 Task: Add the task  Develop a new online tool for online reputation management to the section Epic Excursion in the project ArmorTech and add a Due Date to the respective task as 2024/03/14
Action: Mouse moved to (450, 218)
Screenshot: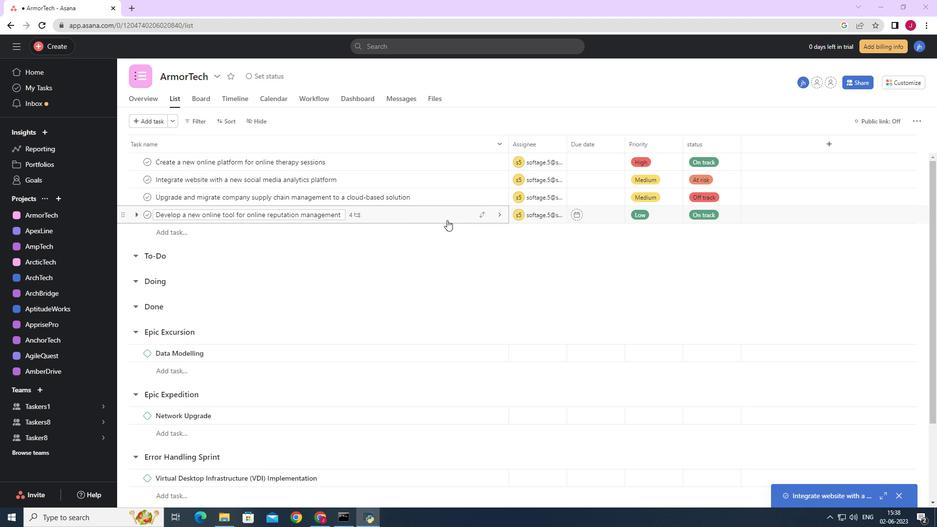 
Action: Mouse pressed left at (450, 218)
Screenshot: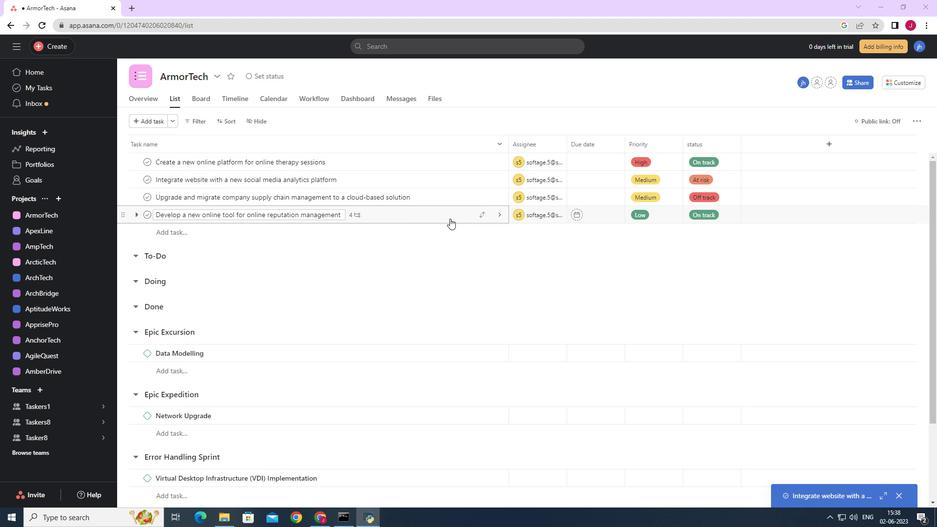 
Action: Mouse moved to (922, 121)
Screenshot: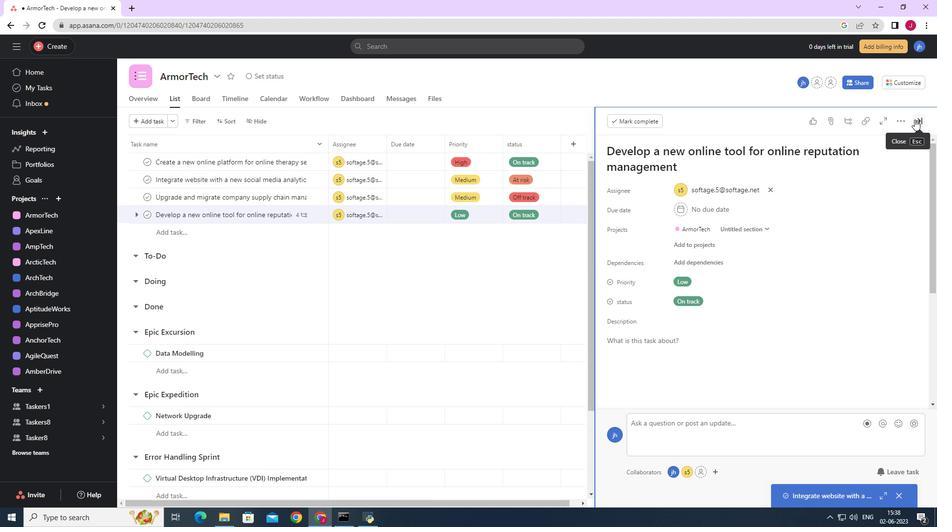 
Action: Mouse pressed left at (922, 121)
Screenshot: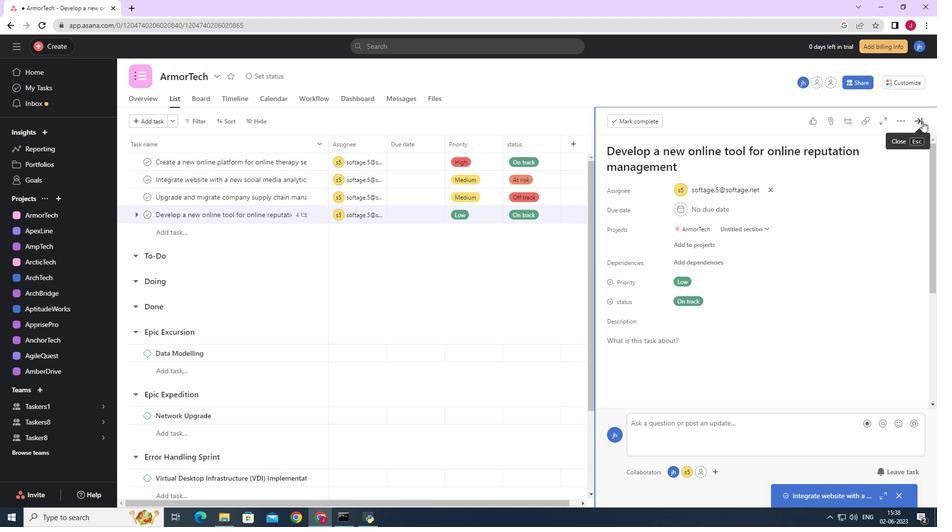 
Action: Mouse moved to (487, 213)
Screenshot: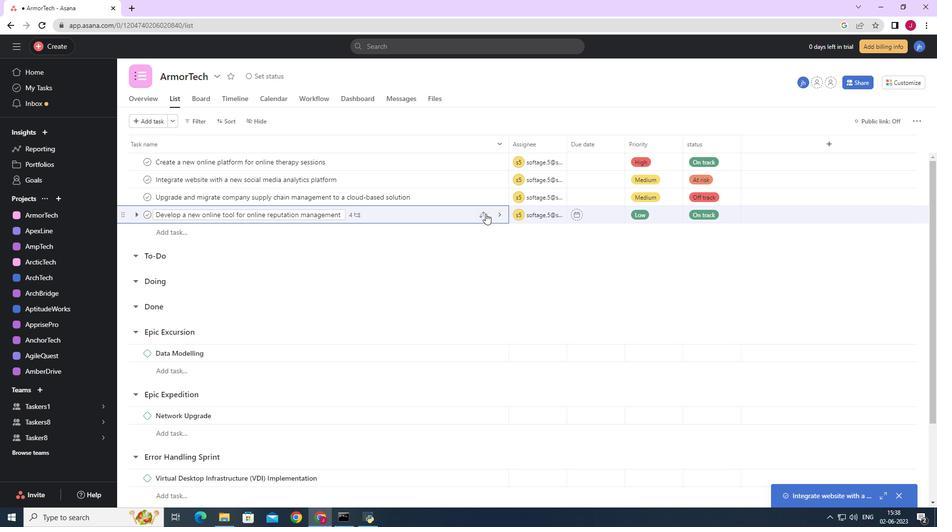
Action: Mouse pressed left at (487, 213)
Screenshot: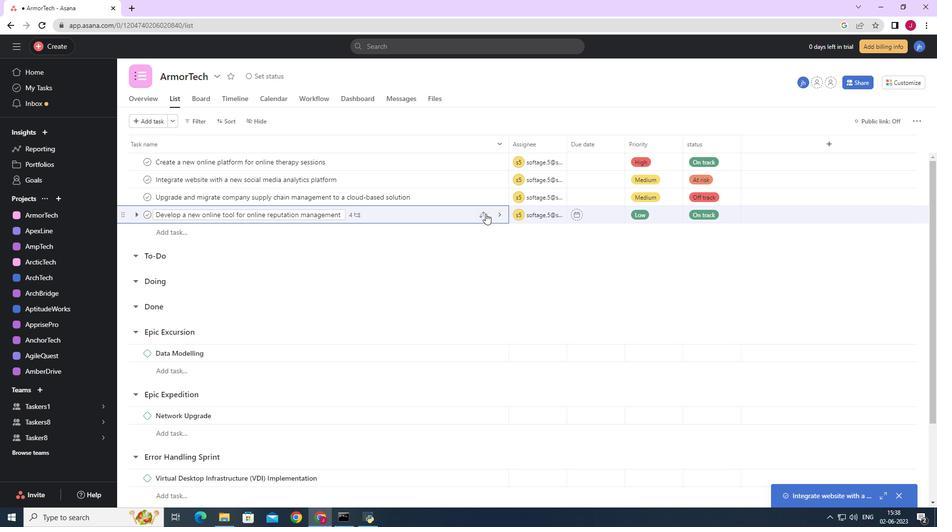 
Action: Mouse moved to (453, 320)
Screenshot: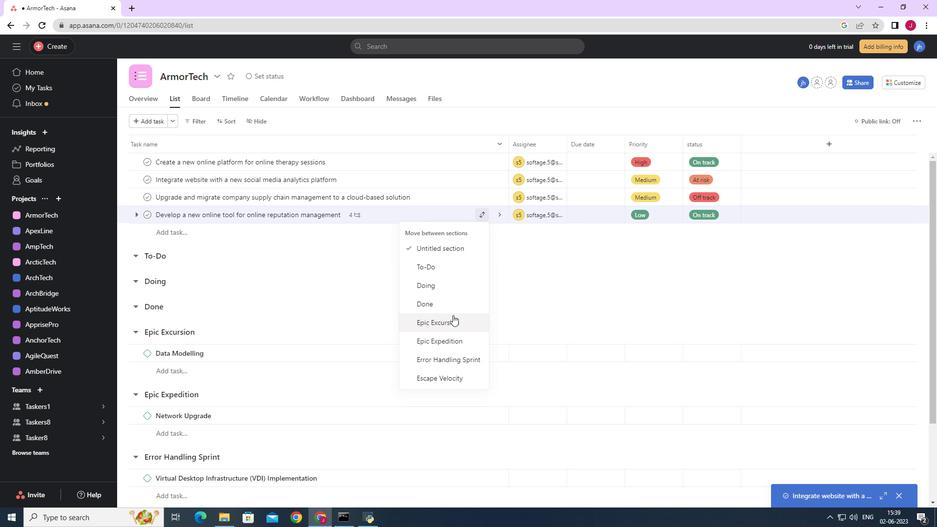 
Action: Mouse pressed left at (453, 320)
Screenshot: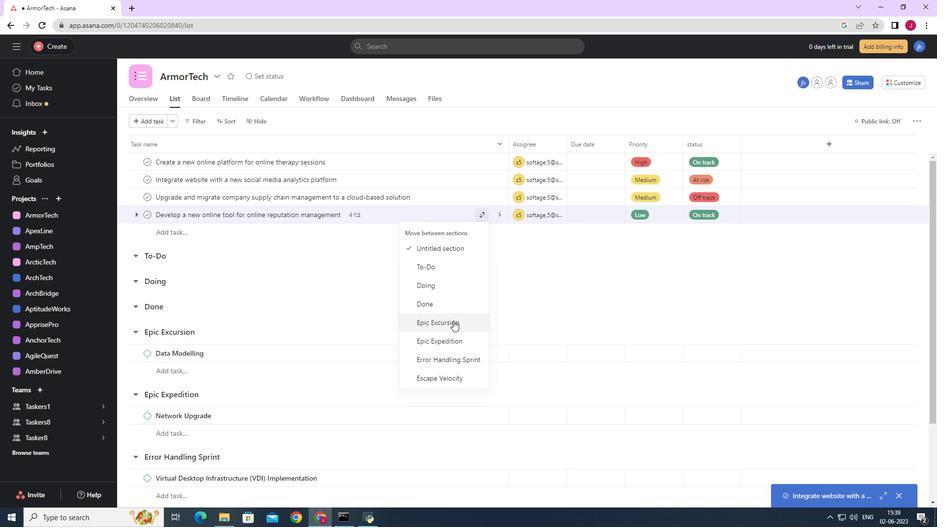 
Action: Mouse moved to (609, 337)
Screenshot: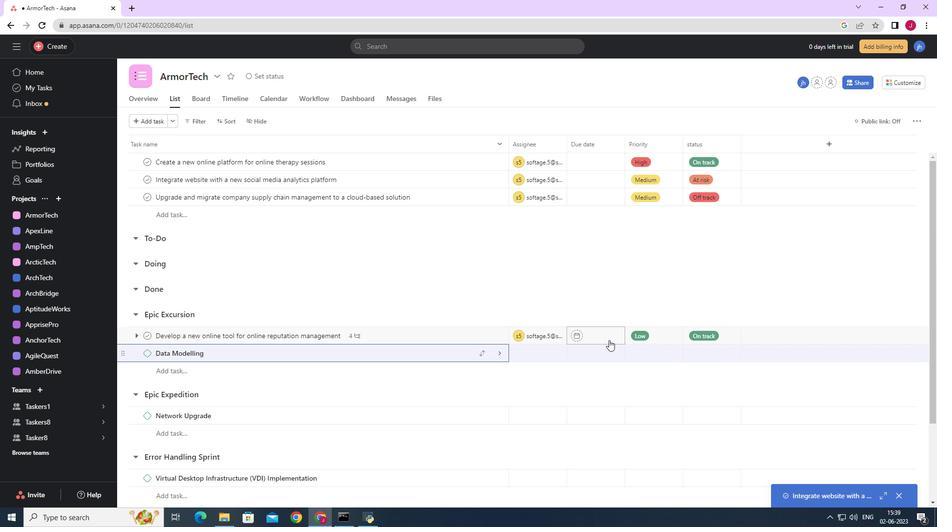
Action: Mouse pressed left at (609, 337)
Screenshot: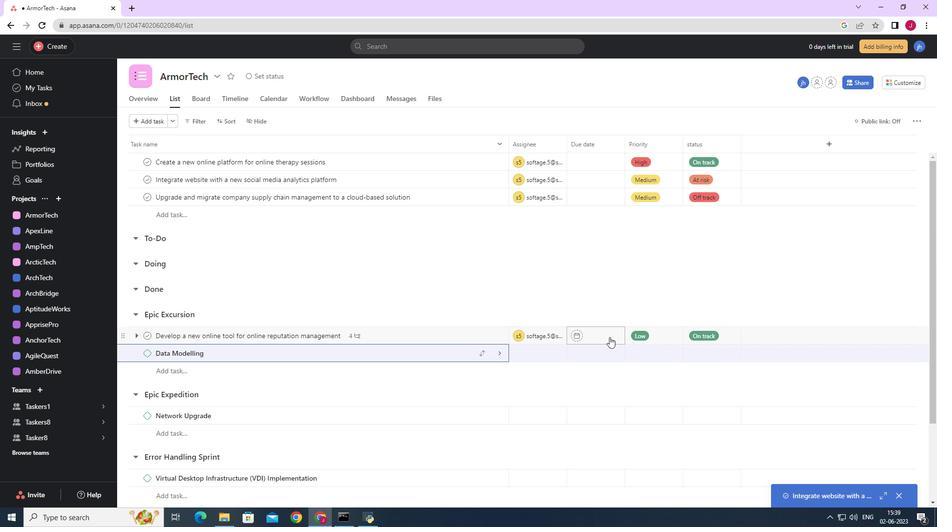 
Action: Mouse moved to (692, 182)
Screenshot: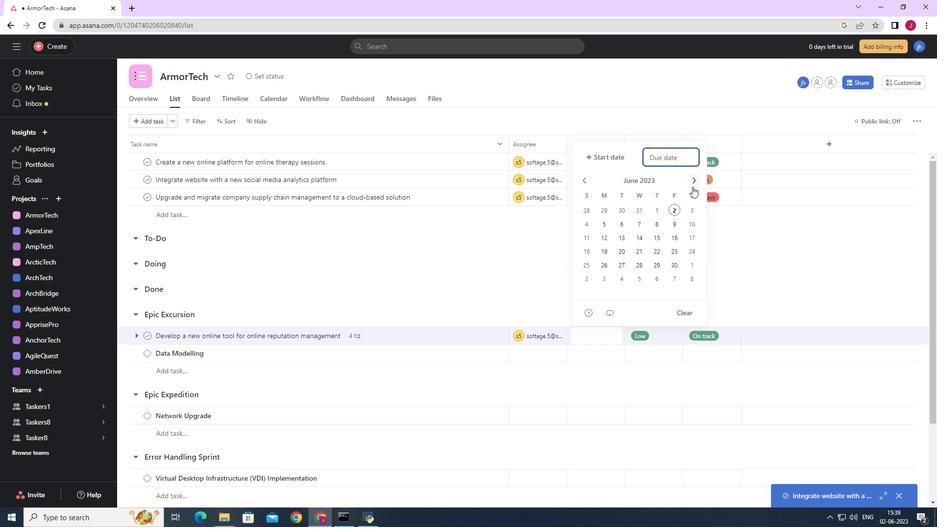 
Action: Mouse pressed left at (692, 182)
Screenshot: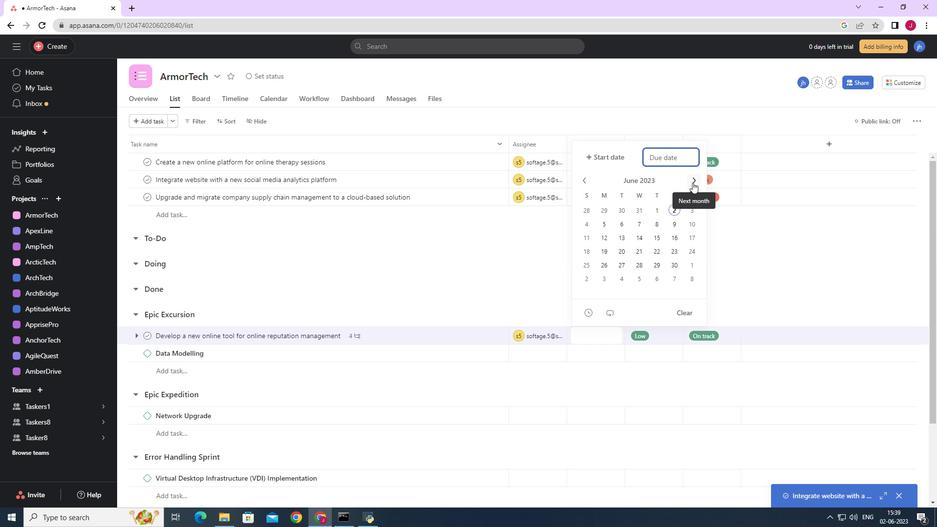 
Action: Mouse moved to (692, 181)
Screenshot: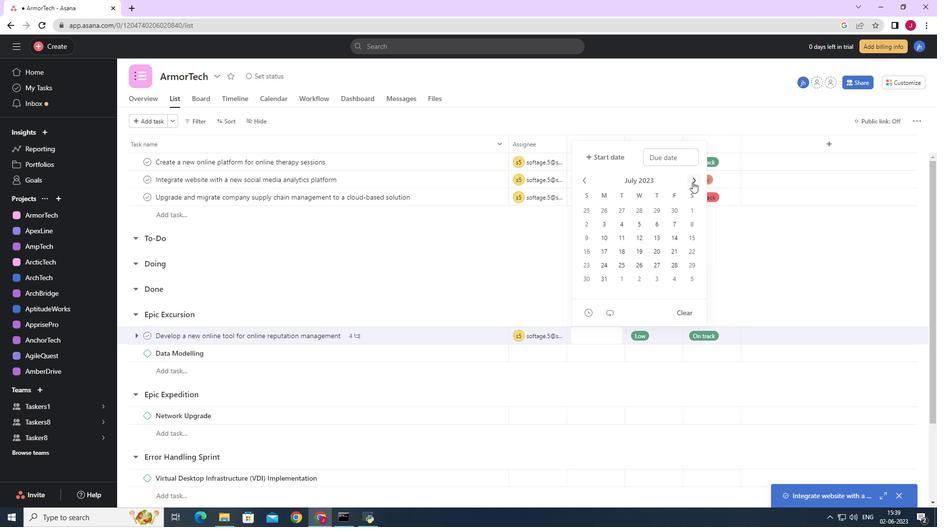 
Action: Mouse pressed left at (692, 181)
Screenshot: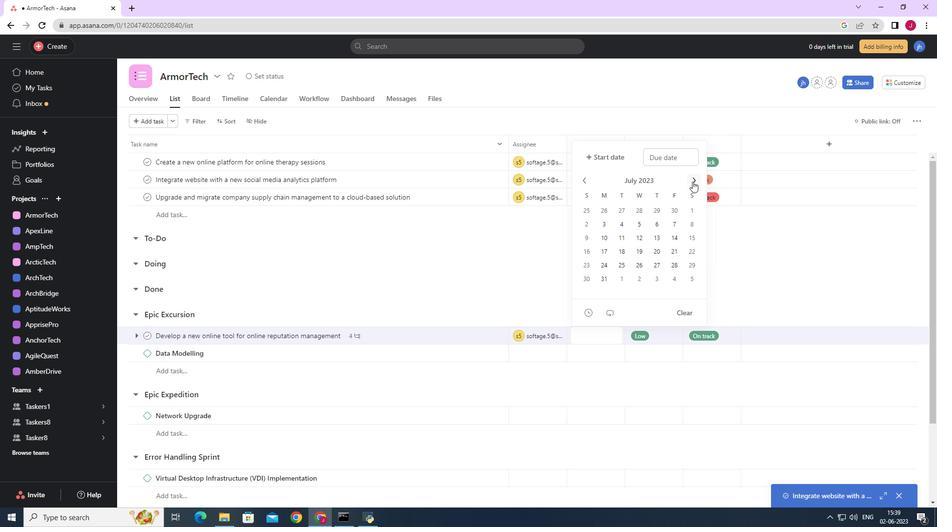 
Action: Mouse pressed left at (692, 181)
Screenshot: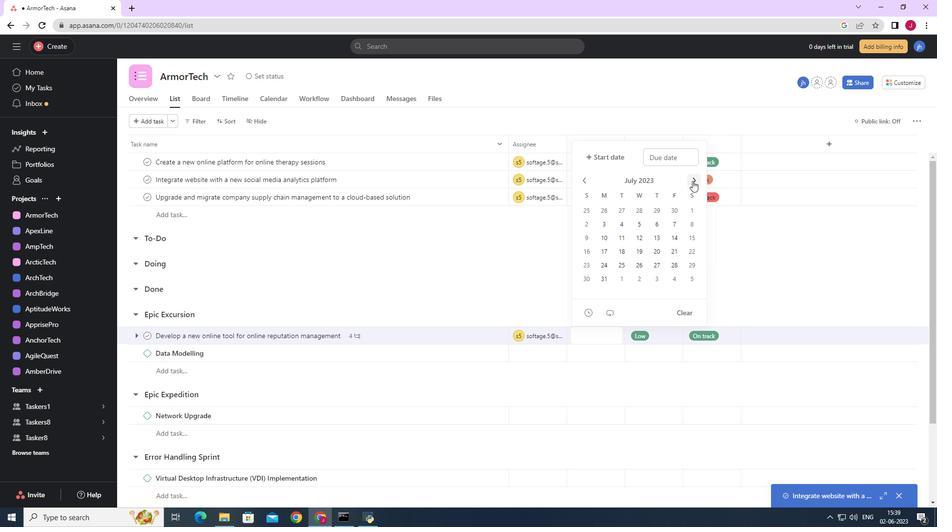 
Action: Mouse pressed left at (692, 181)
Screenshot: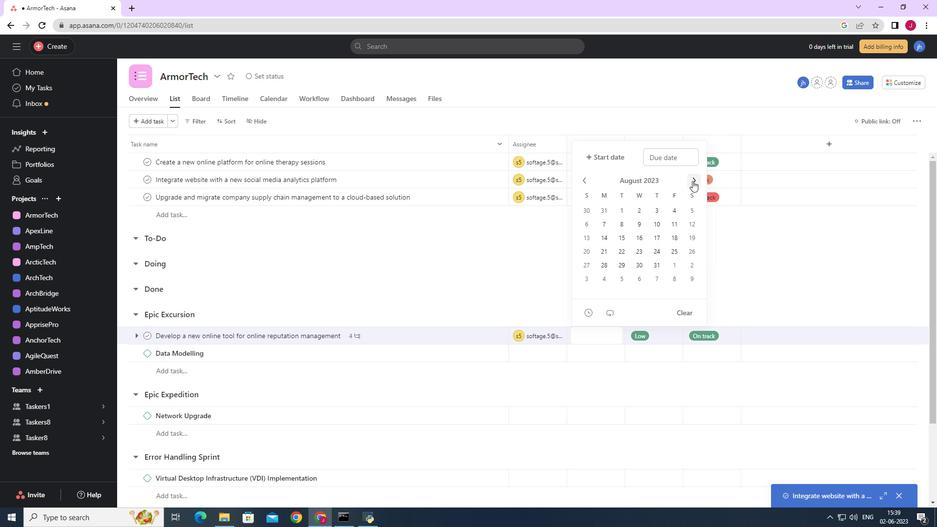 
Action: Mouse pressed left at (692, 181)
Screenshot: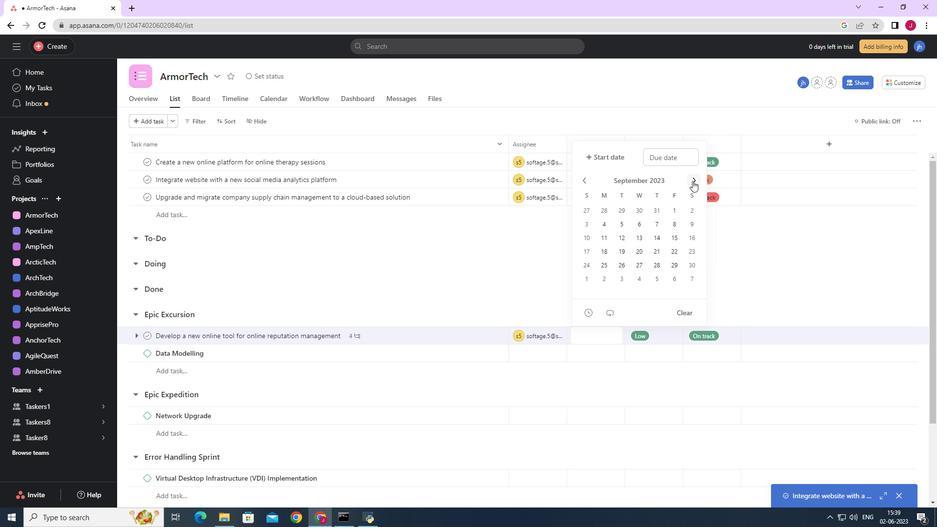 
Action: Mouse pressed left at (692, 181)
Screenshot: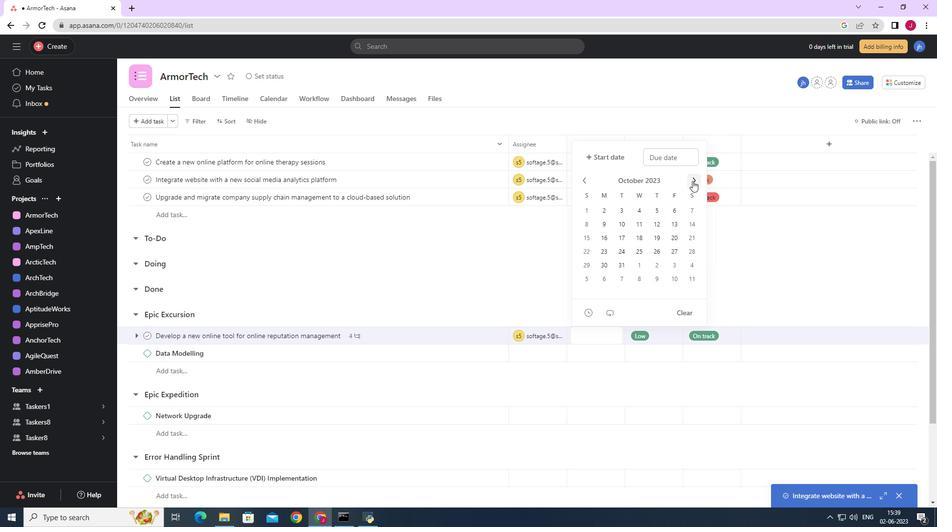 
Action: Mouse pressed left at (692, 181)
Screenshot: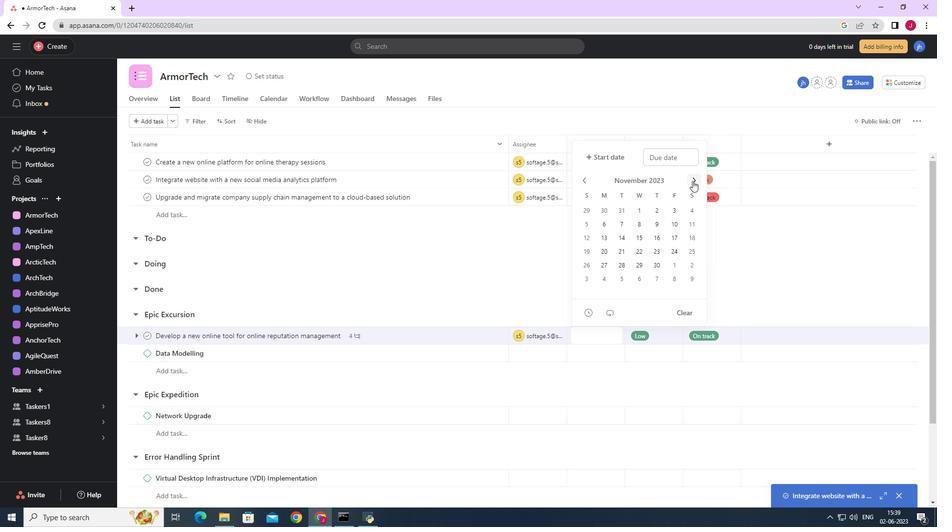 
Action: Mouse pressed left at (692, 181)
Screenshot: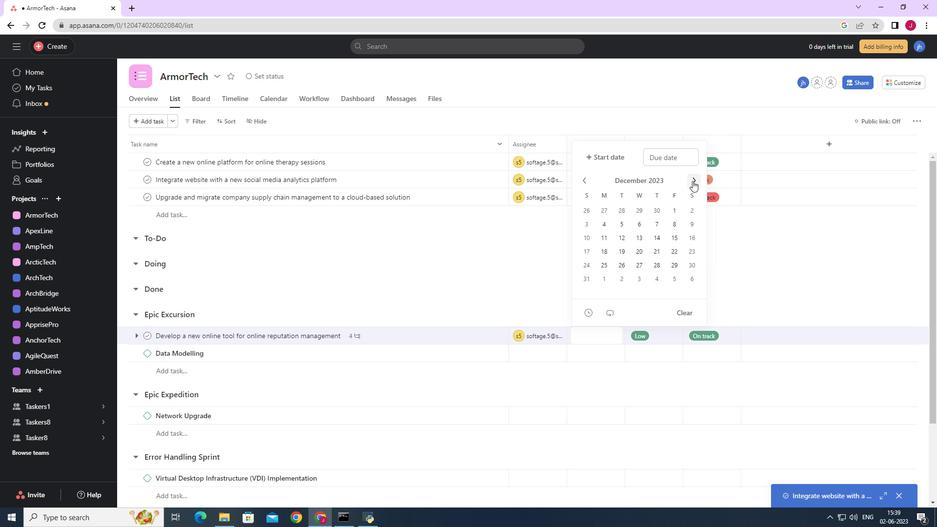 
Action: Mouse pressed left at (692, 181)
Screenshot: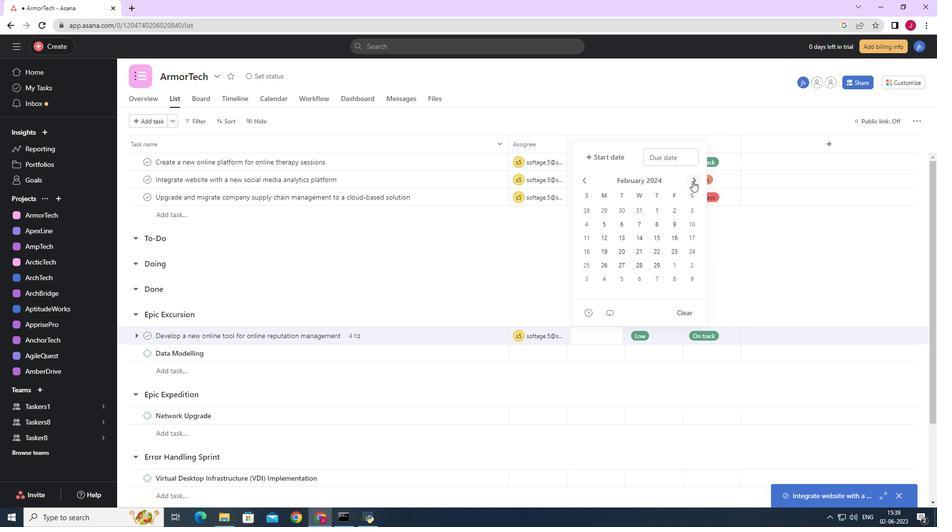 
Action: Mouse moved to (662, 234)
Screenshot: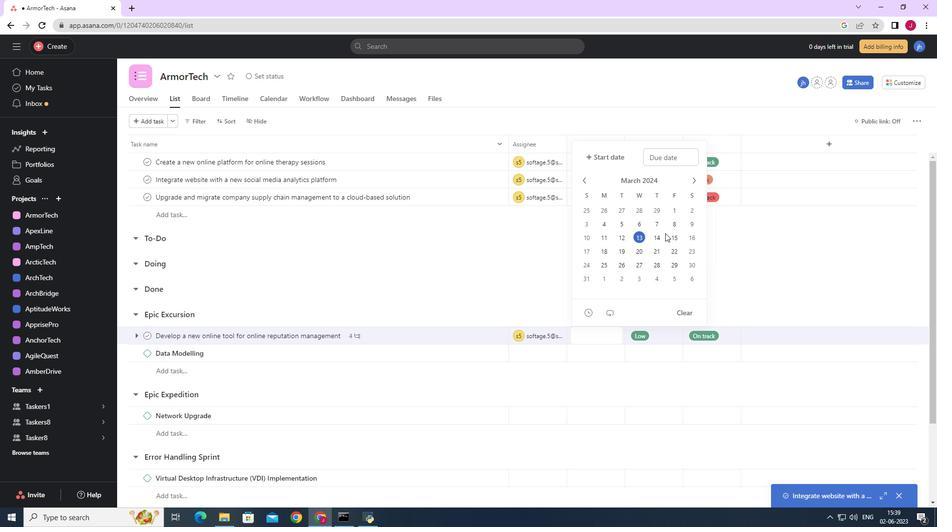 
Action: Mouse pressed left at (662, 234)
Screenshot: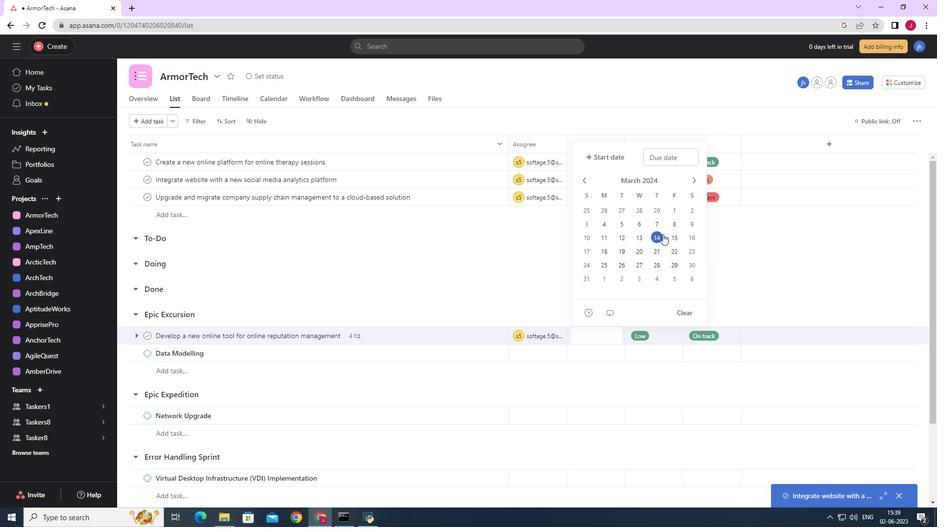
Action: Mouse moved to (774, 257)
Screenshot: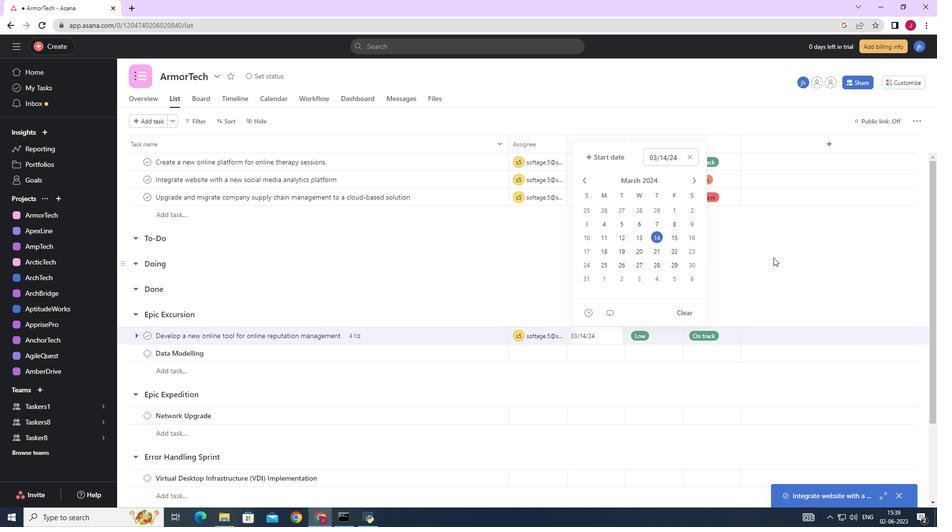 
Action: Mouse pressed left at (774, 257)
Screenshot: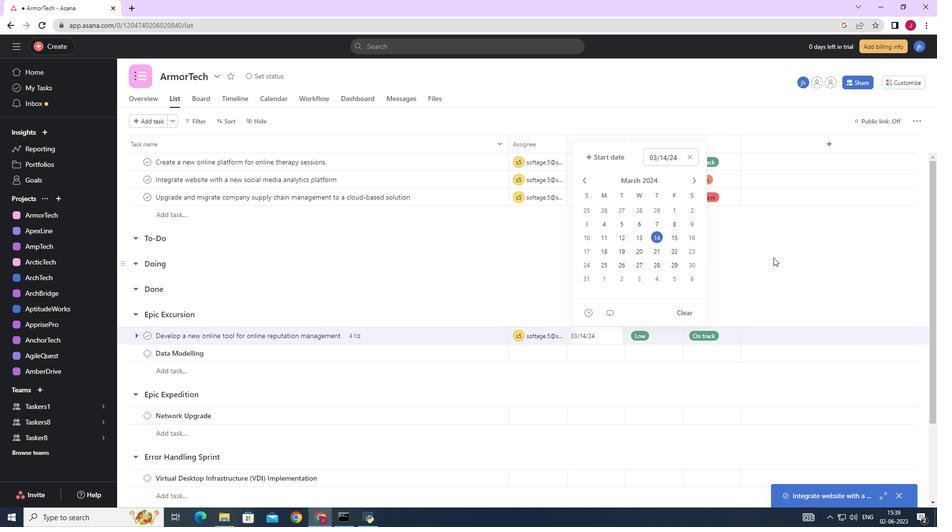 
